 Task: Find all tasks due today in the task manager.
Action: Mouse moved to (12, 142)
Screenshot: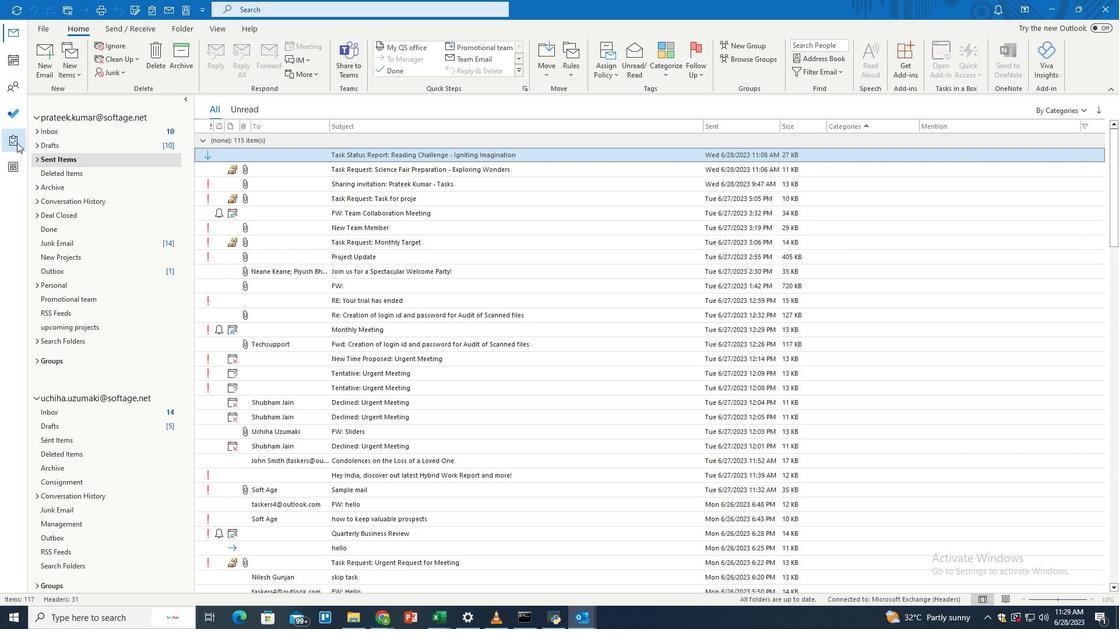 
Action: Mouse pressed left at (12, 142)
Screenshot: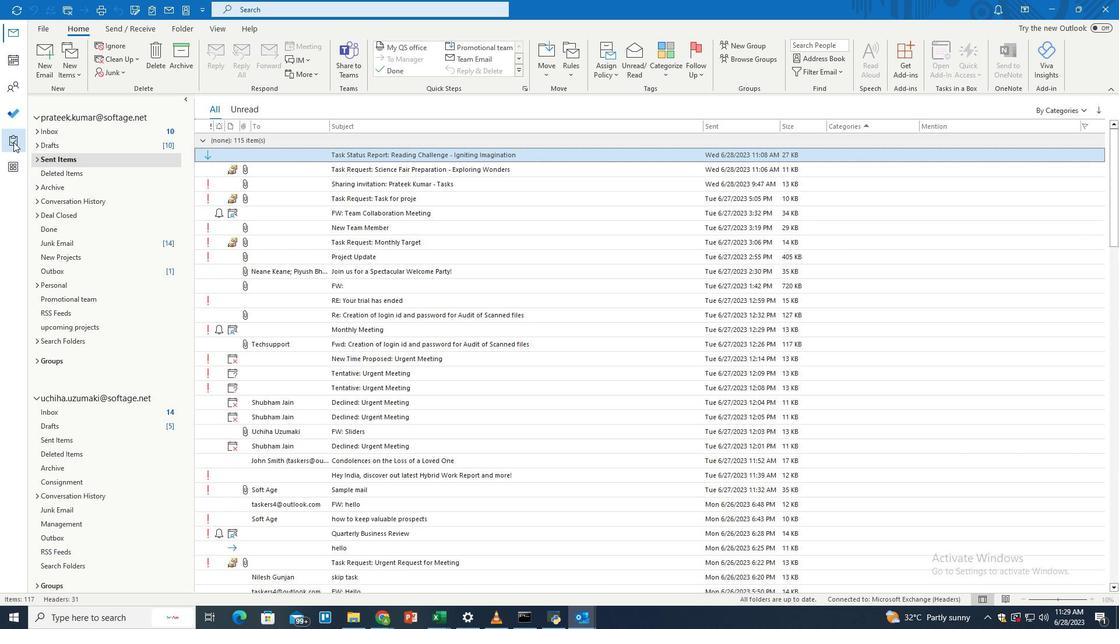 
Action: Mouse moved to (374, 6)
Screenshot: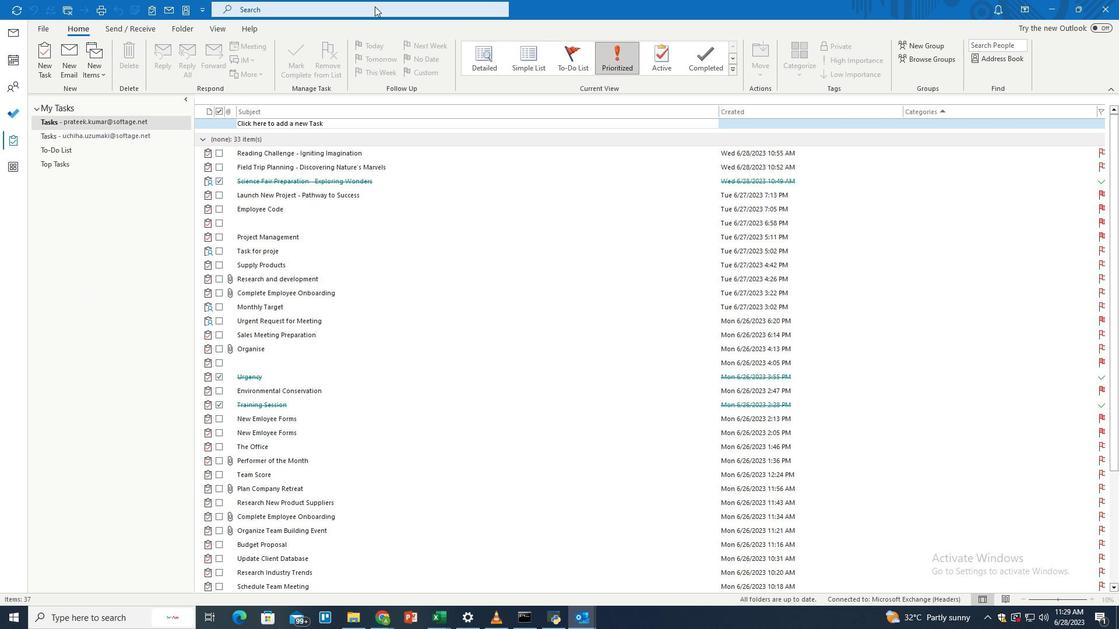 
Action: Mouse pressed left at (374, 6)
Screenshot: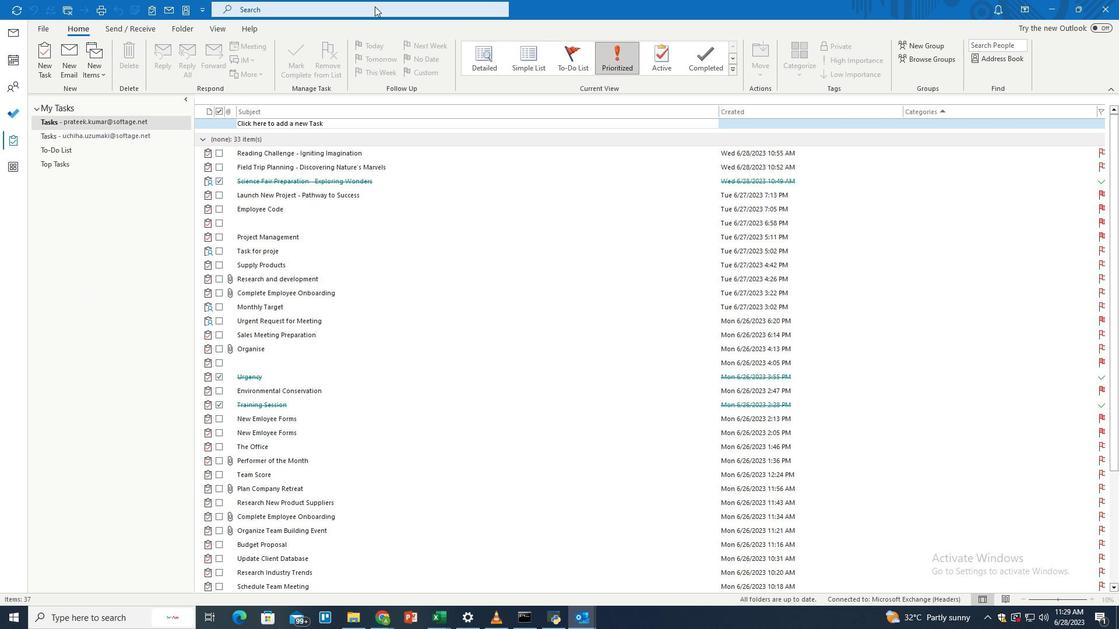 
Action: Mouse moved to (544, 5)
Screenshot: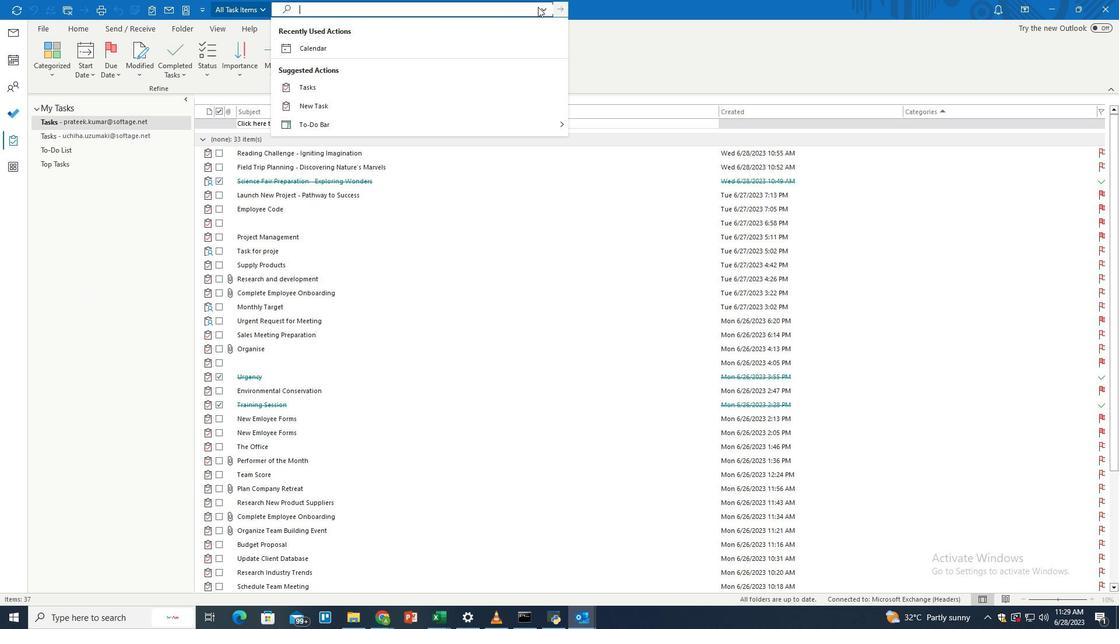 
Action: Mouse pressed left at (544, 5)
Screenshot: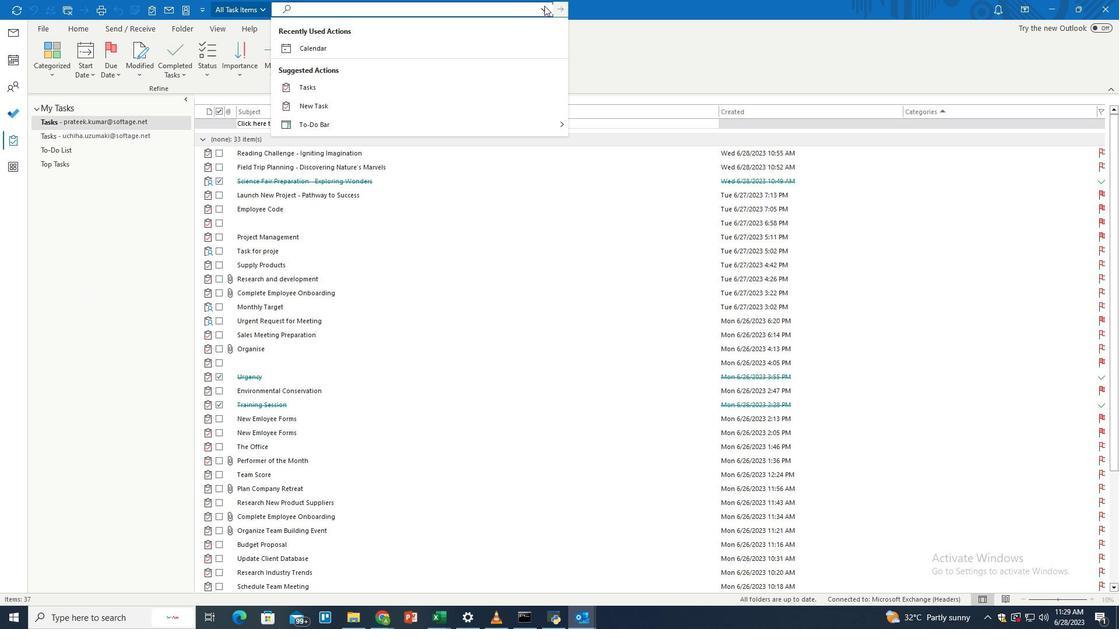 
Action: Mouse moved to (335, 94)
Screenshot: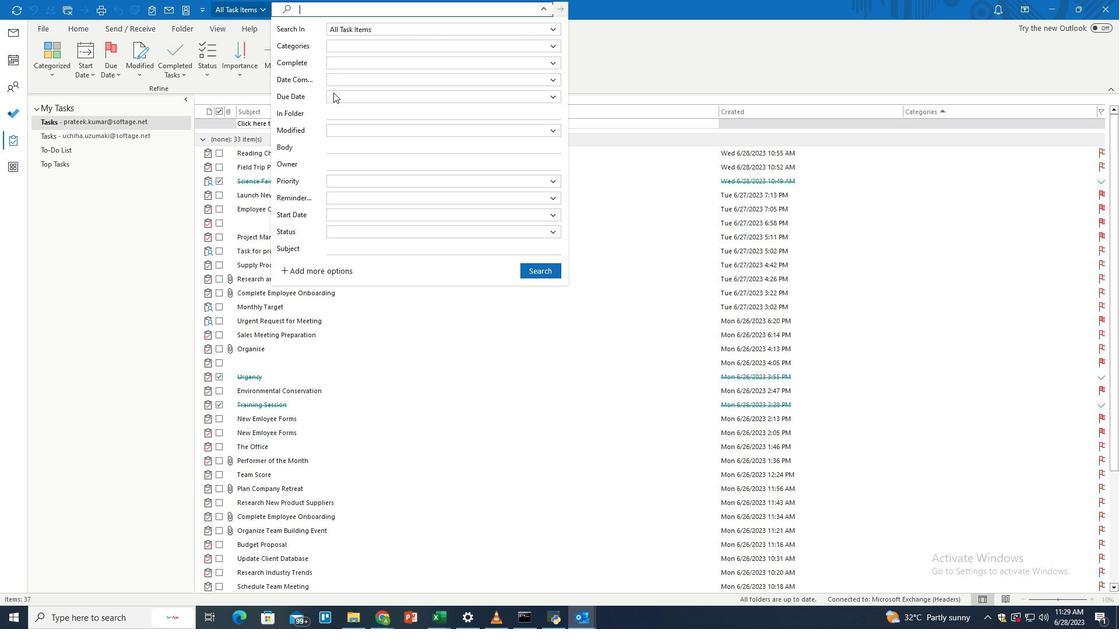 
Action: Mouse pressed left at (335, 94)
Screenshot: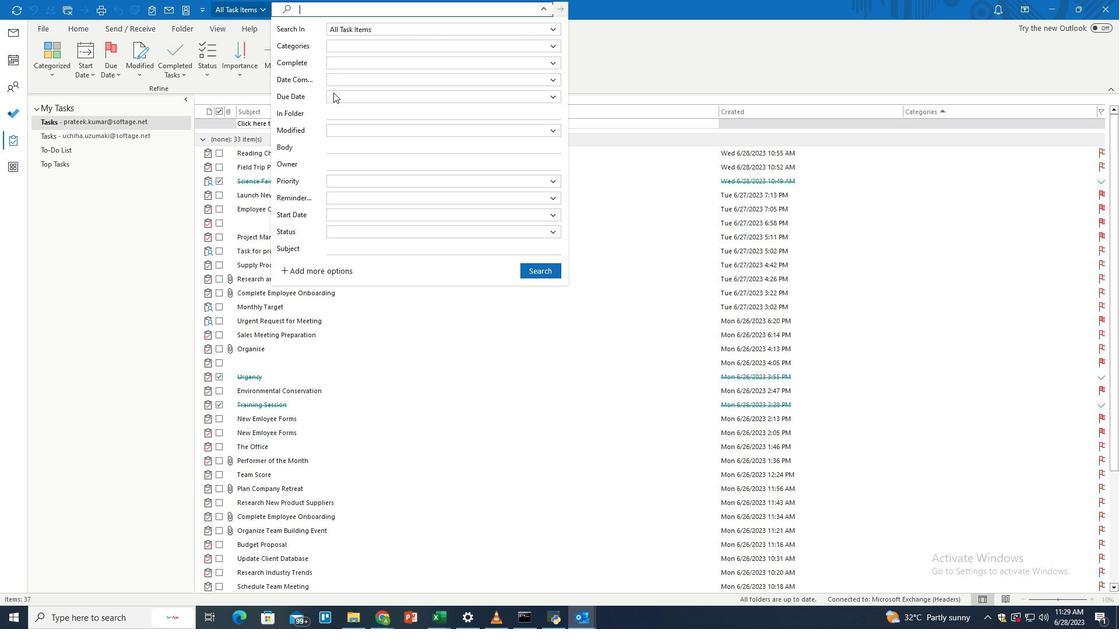 
Action: Mouse moved to (342, 119)
Screenshot: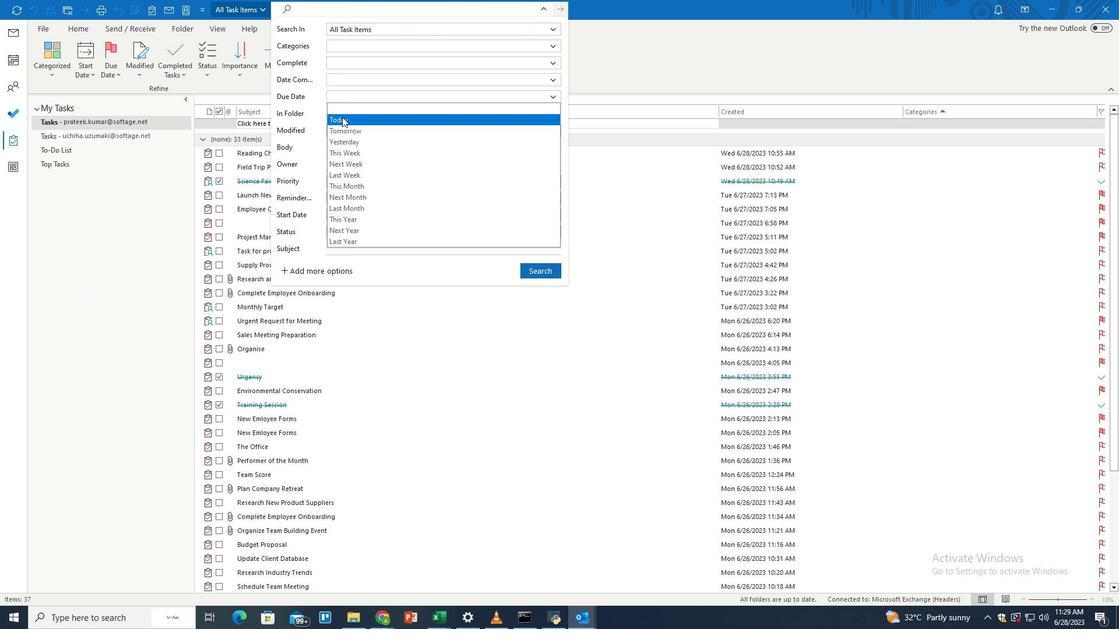
Action: Mouse pressed left at (342, 119)
Screenshot: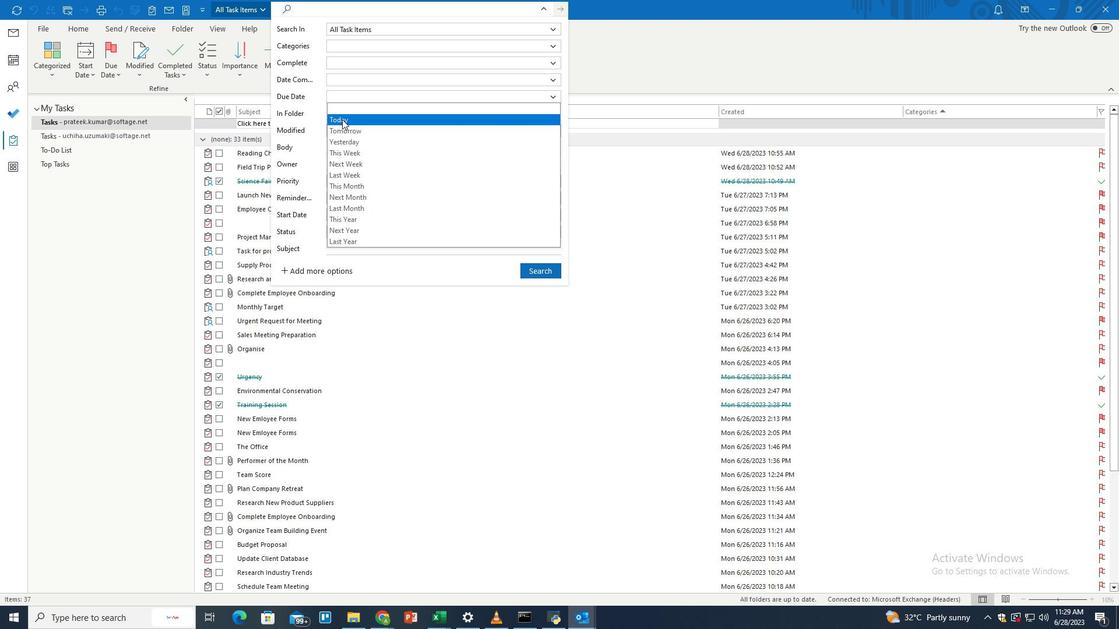 
Action: Mouse moved to (542, 268)
Screenshot: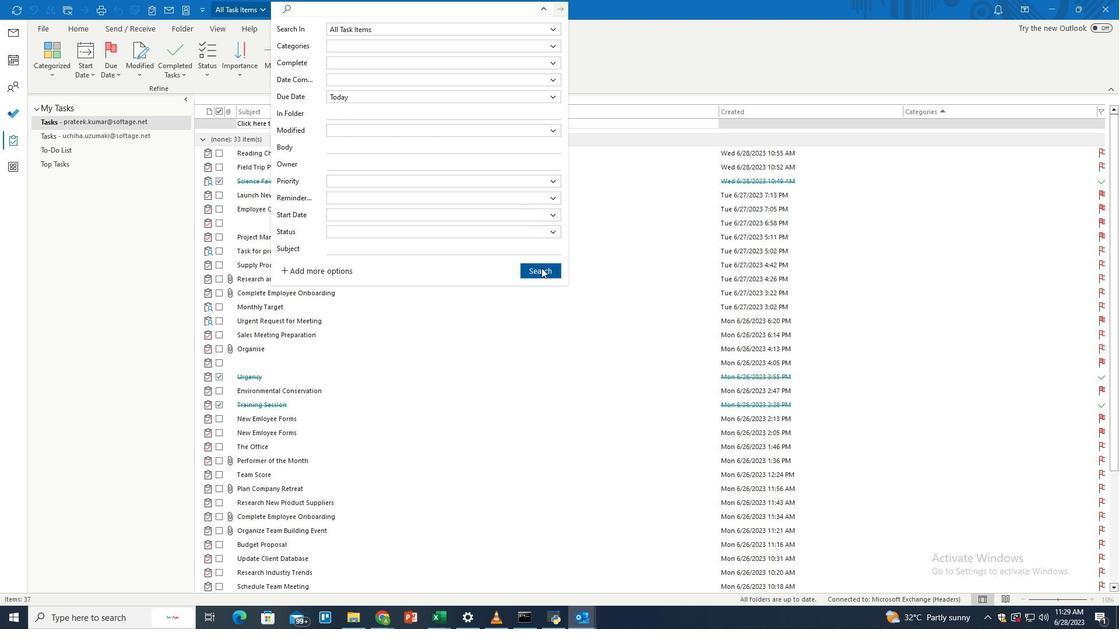 
Action: Mouse pressed left at (542, 268)
Screenshot: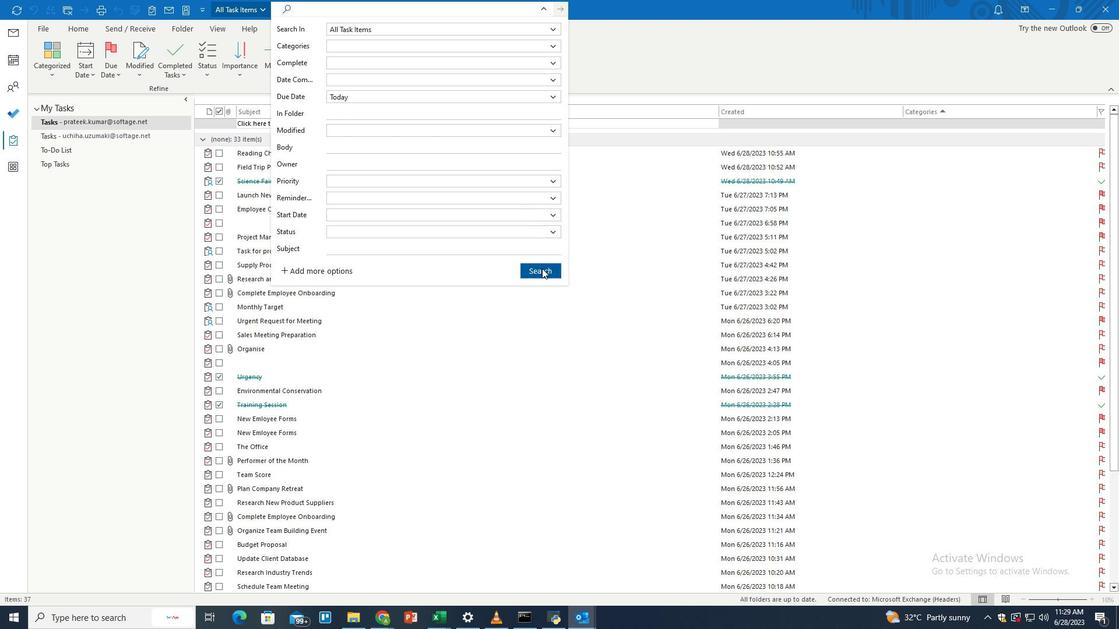 
Action: Mouse moved to (504, 250)
Screenshot: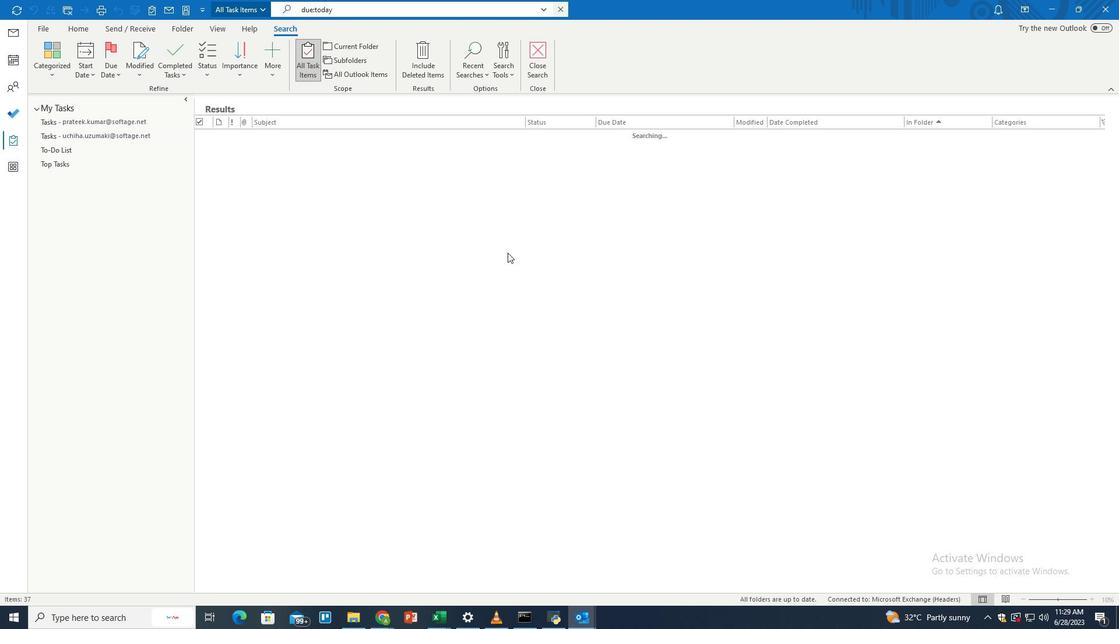 
